 Task: Look for products in the category "Cookies" with raspberry flavor.
Action: Mouse moved to (716, 276)
Screenshot: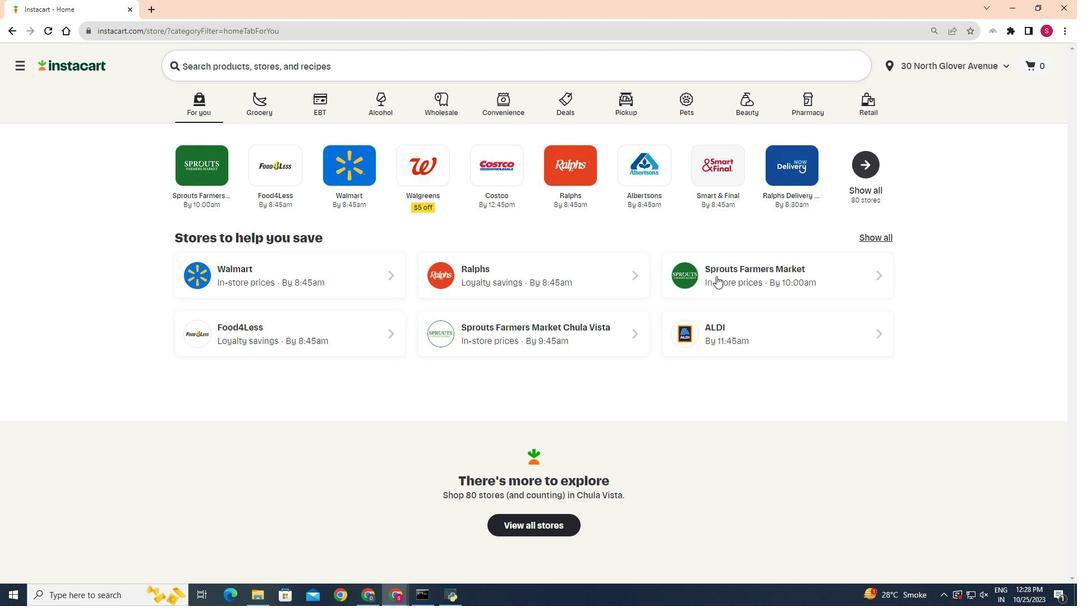 
Action: Mouse pressed left at (716, 276)
Screenshot: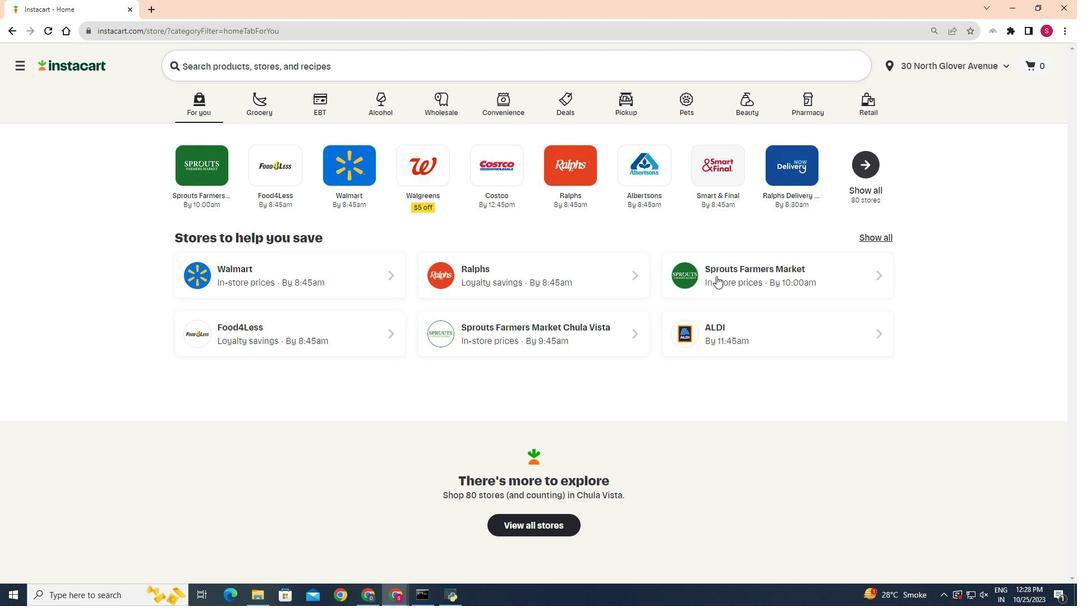 
Action: Mouse moved to (25, 490)
Screenshot: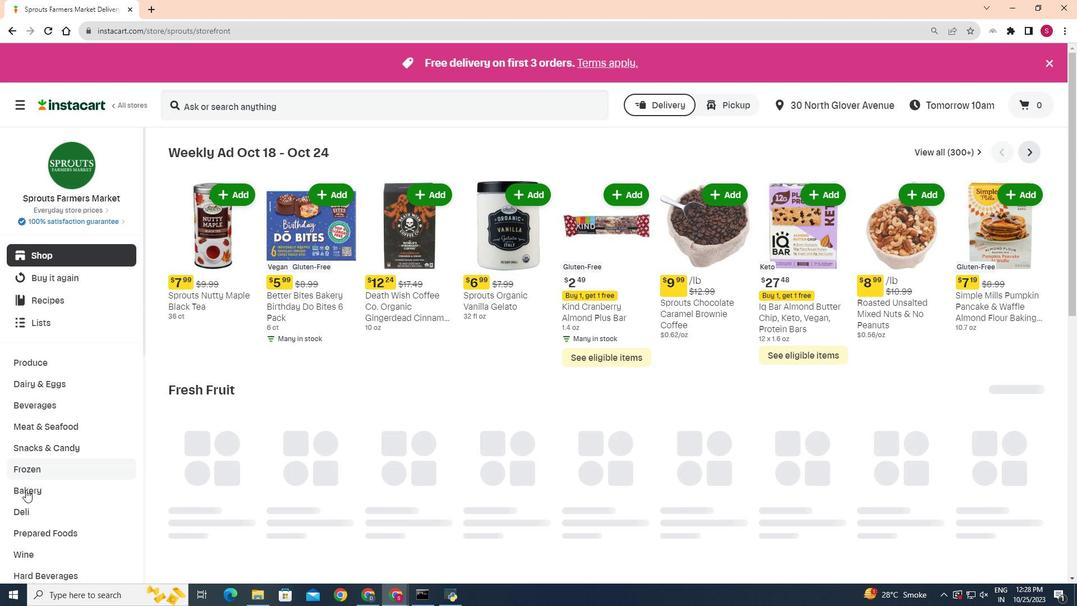 
Action: Mouse pressed left at (25, 490)
Screenshot: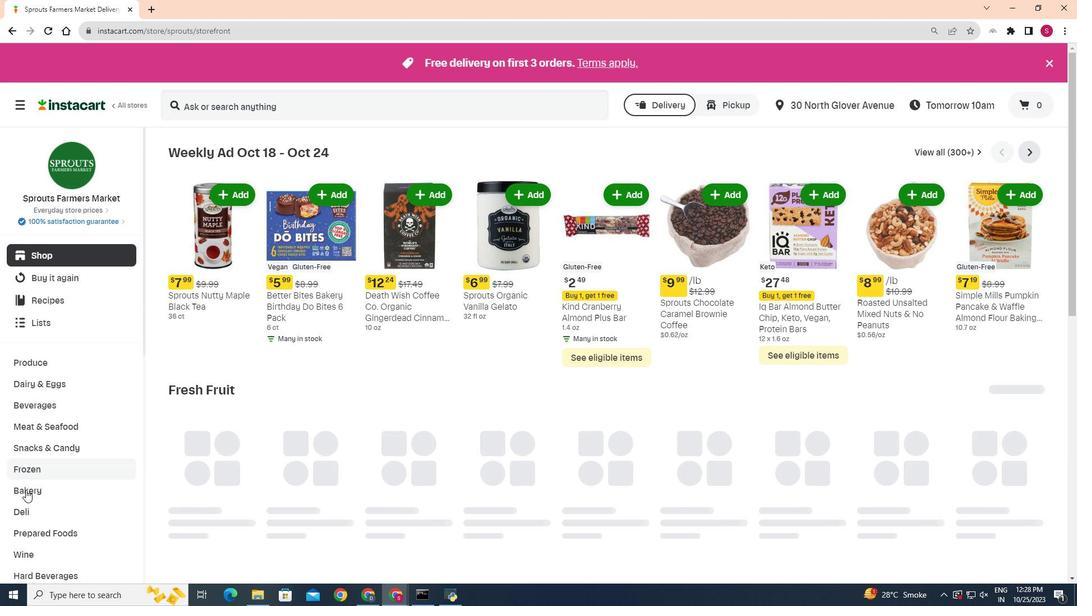 
Action: Mouse moved to (385, 172)
Screenshot: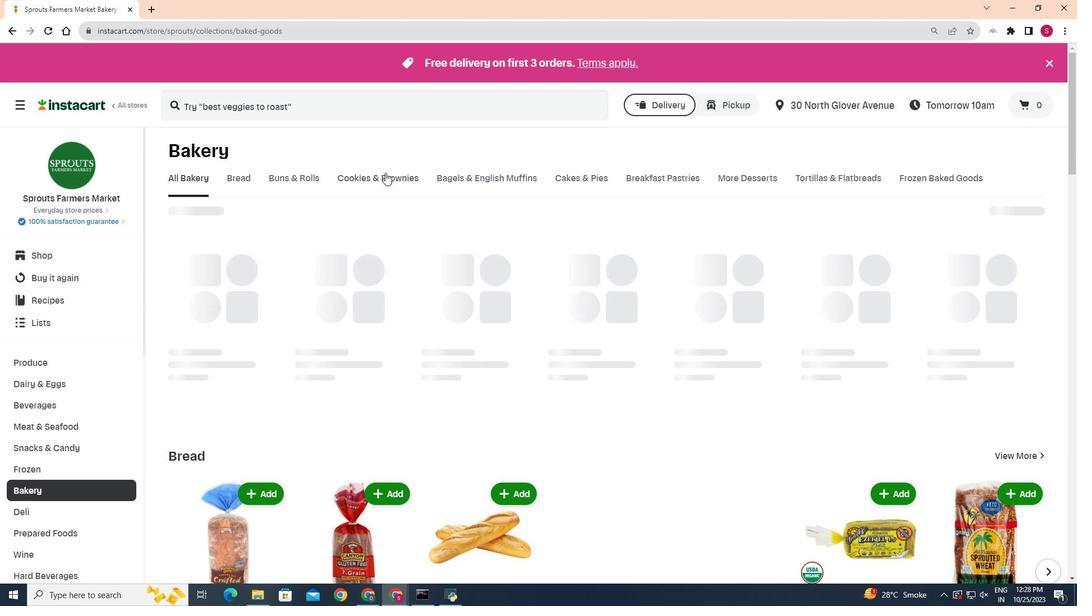 
Action: Mouse pressed left at (385, 172)
Screenshot: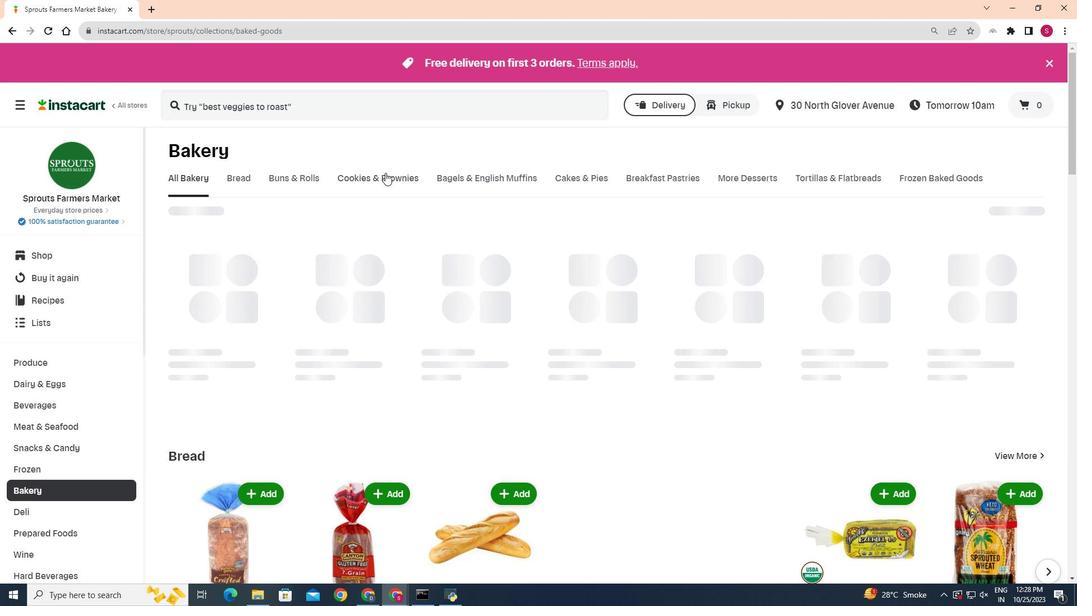 
Action: Mouse moved to (235, 234)
Screenshot: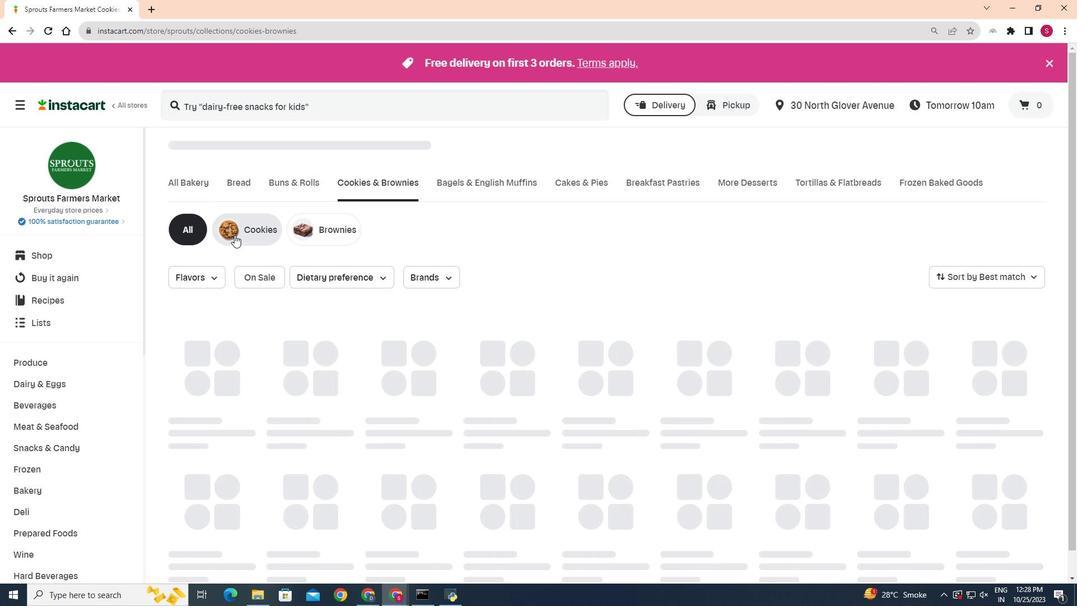 
Action: Mouse pressed left at (235, 234)
Screenshot: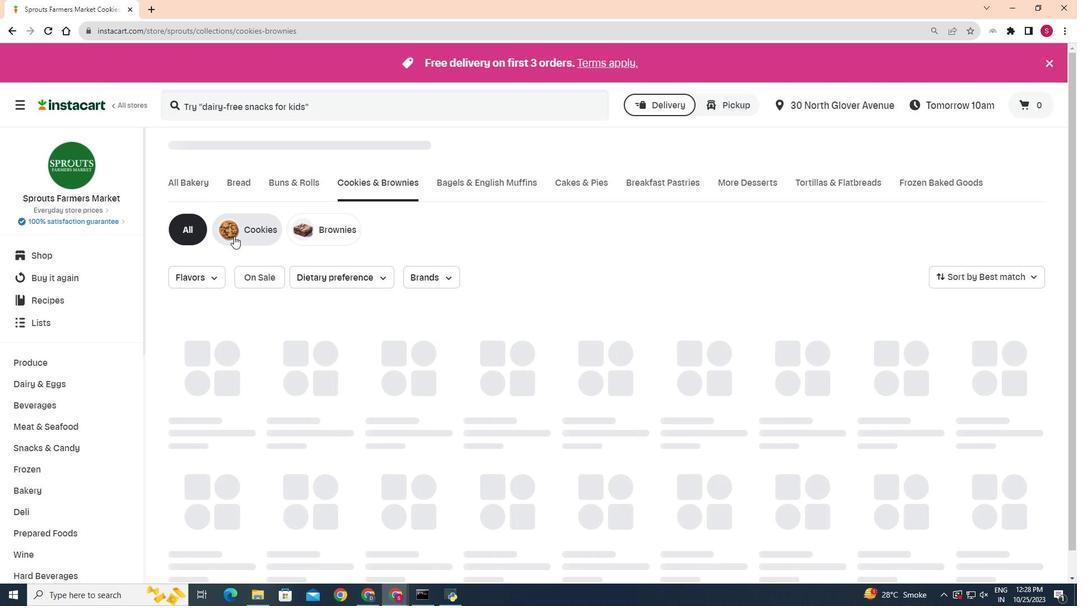 
Action: Mouse moved to (209, 271)
Screenshot: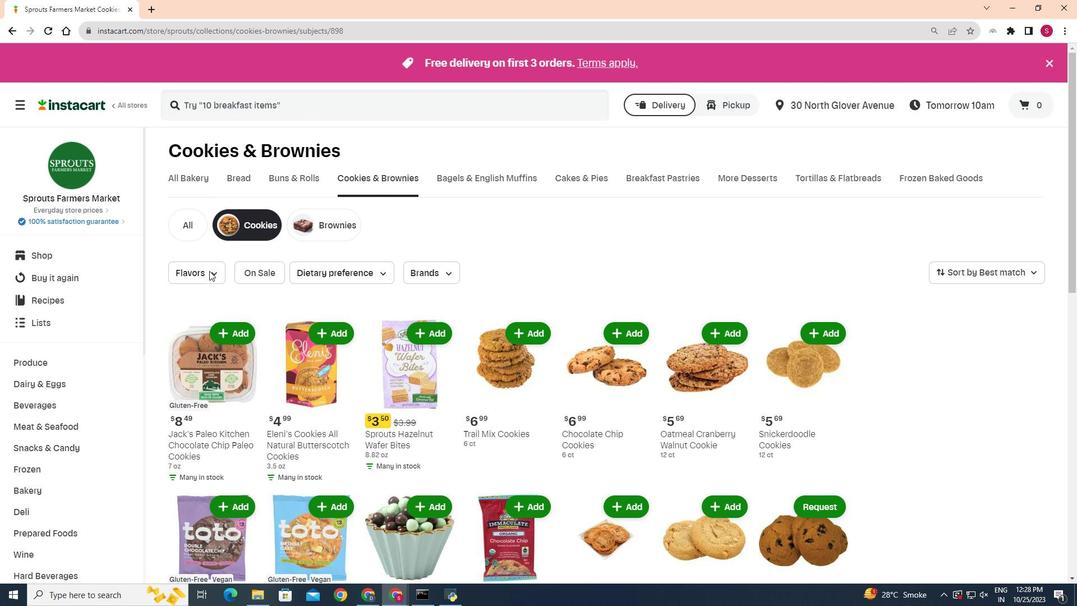 
Action: Mouse pressed left at (209, 271)
Screenshot: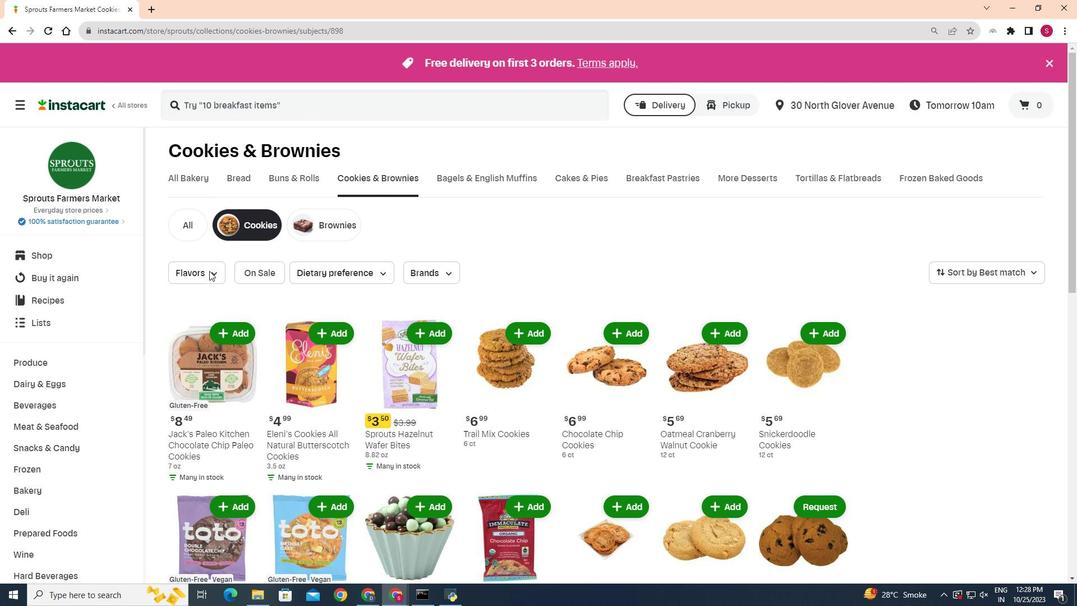 
Action: Mouse moved to (232, 319)
Screenshot: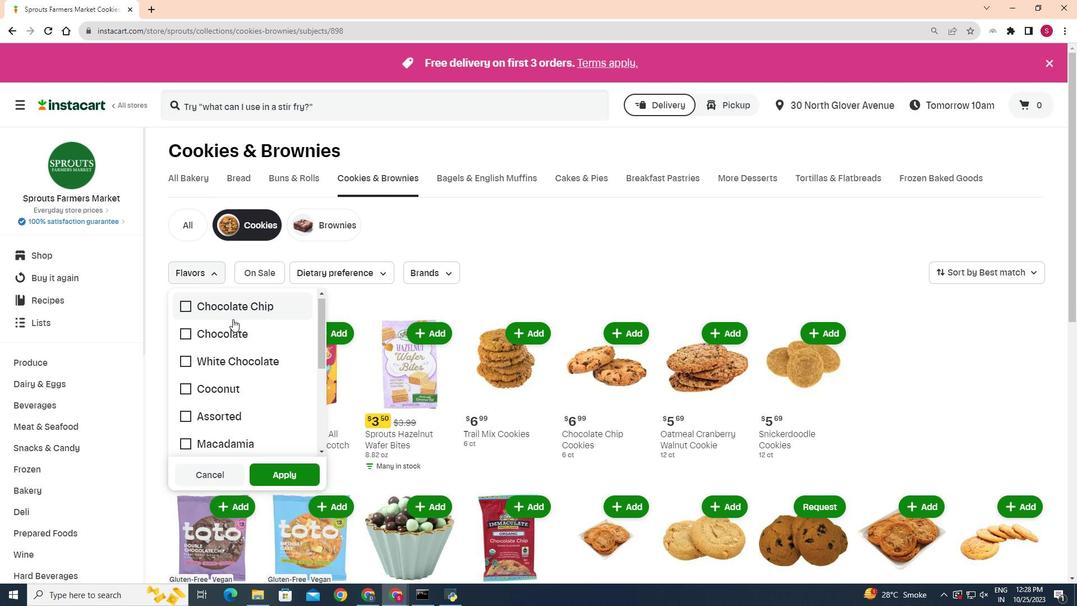
Action: Mouse scrolled (232, 318) with delta (0, 0)
Screenshot: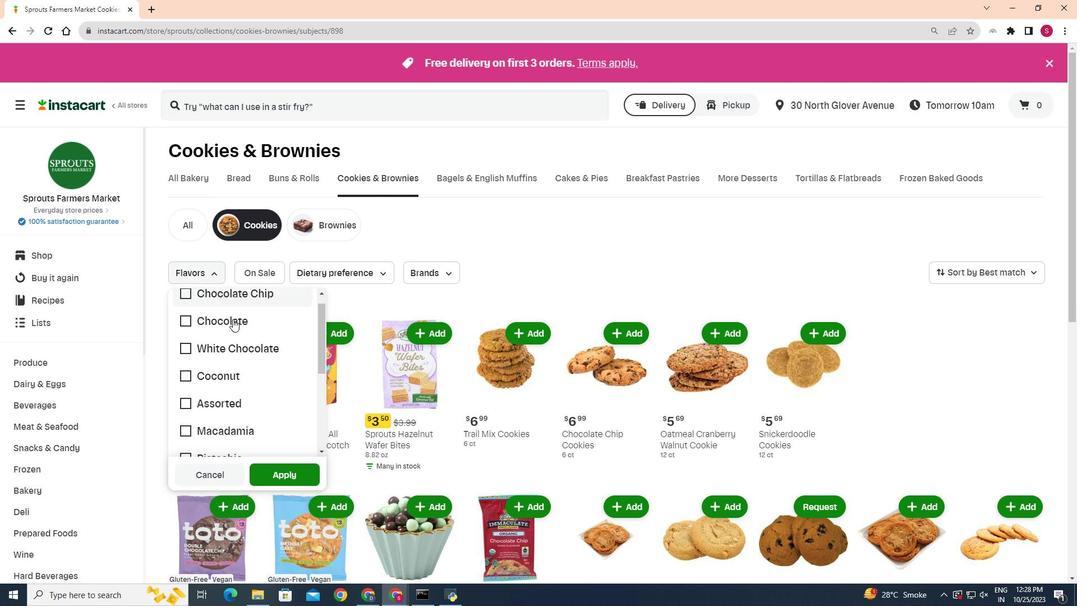 
Action: Mouse scrolled (232, 318) with delta (0, 0)
Screenshot: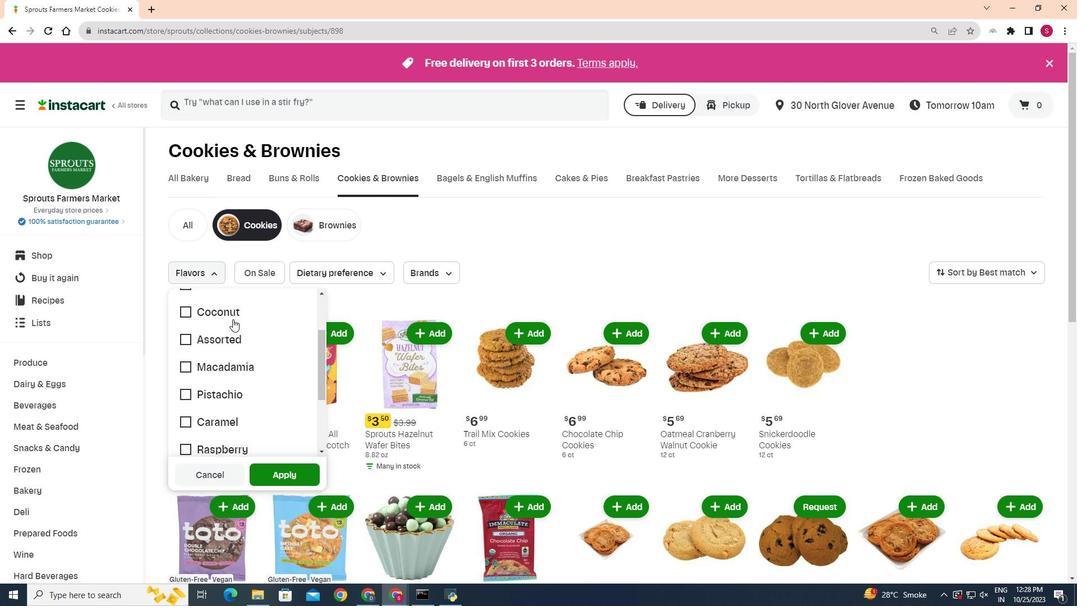 
Action: Mouse scrolled (232, 318) with delta (0, 0)
Screenshot: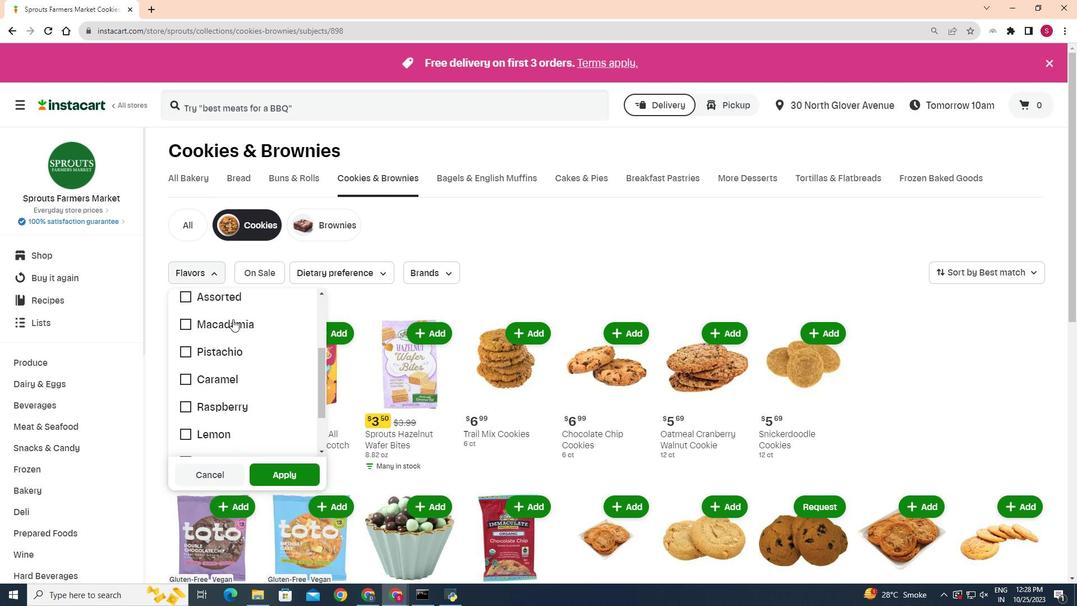 
Action: Mouse moved to (184, 354)
Screenshot: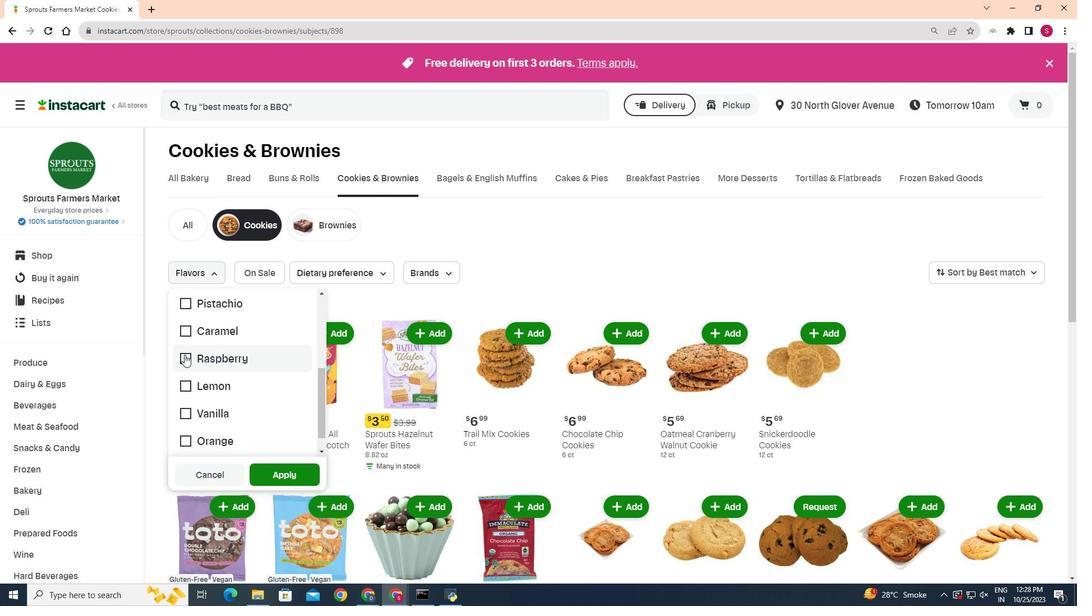 
Action: Mouse pressed left at (184, 354)
Screenshot: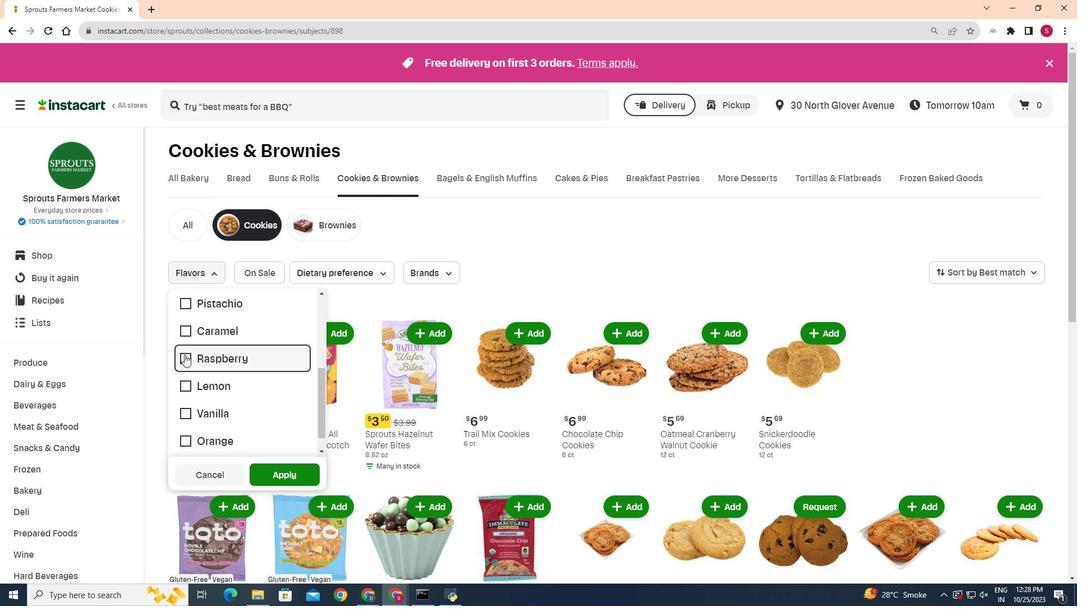 
Action: Mouse moved to (282, 471)
Screenshot: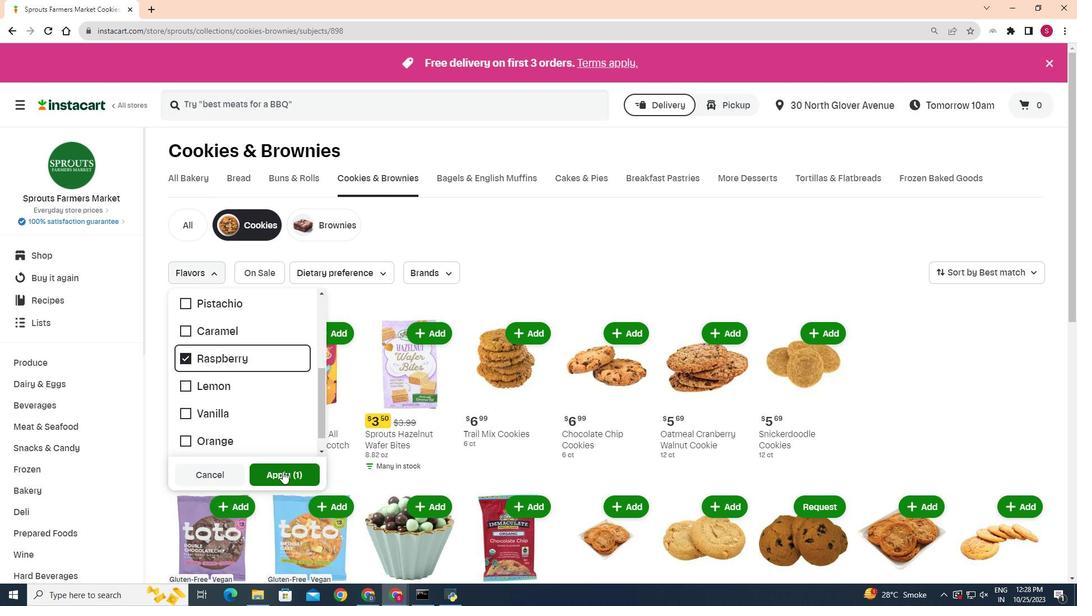 
Action: Mouse pressed left at (282, 471)
Screenshot: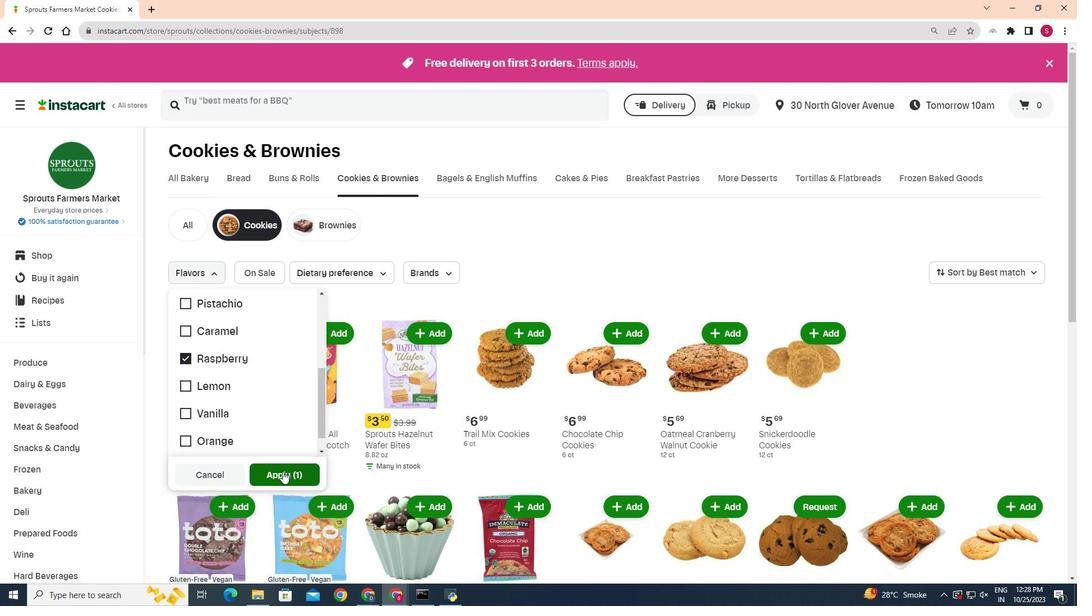 
Action: Mouse moved to (610, 388)
Screenshot: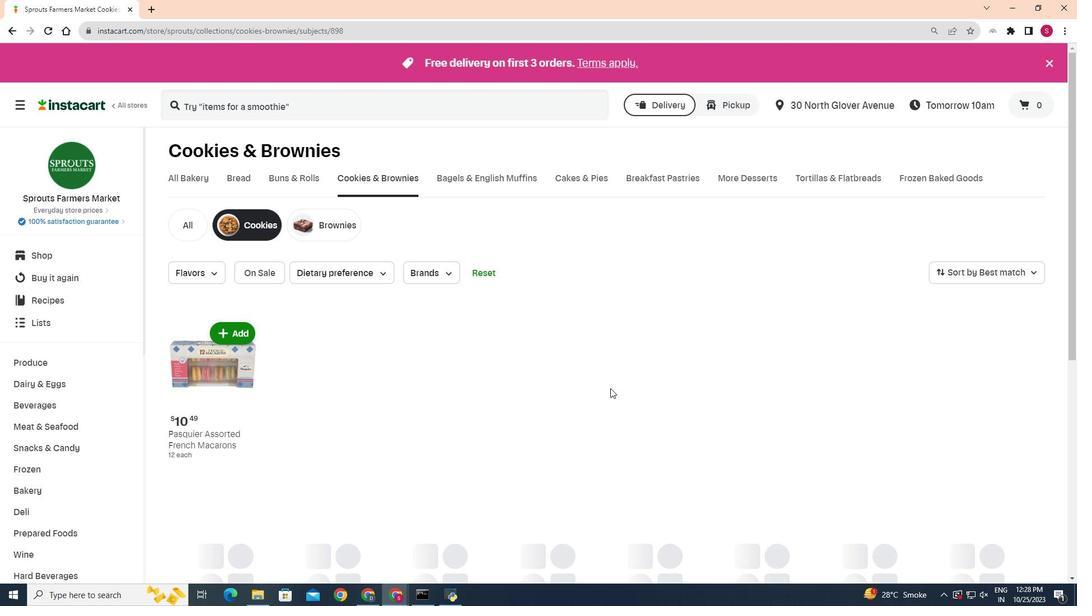 
